 Task: Edit the duration of the event to 60 minutes.
Action: Mouse moved to (175, 212)
Screenshot: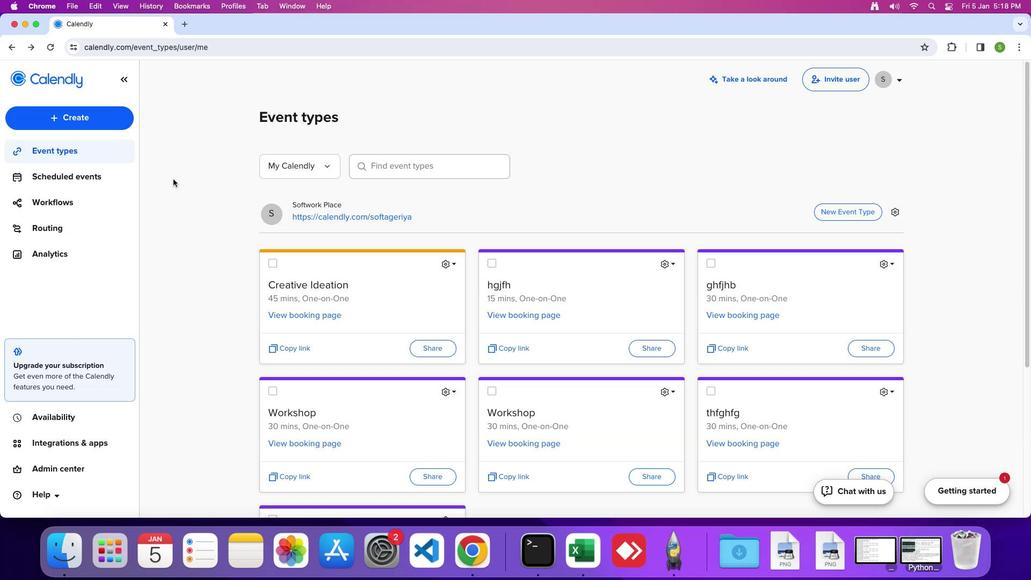 
Action: Mouse pressed left at (175, 212)
Screenshot: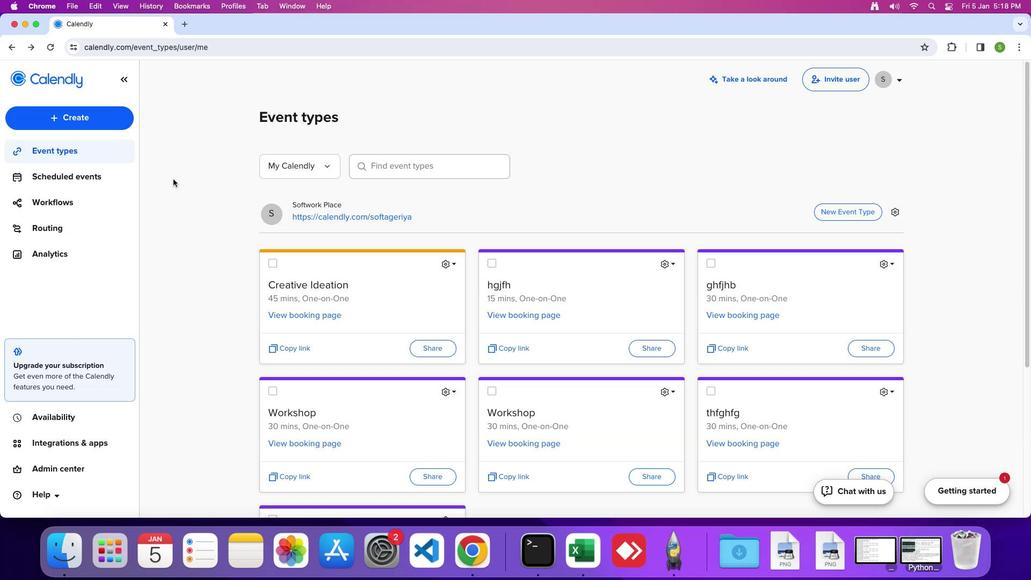 
Action: Mouse moved to (155, 177)
Screenshot: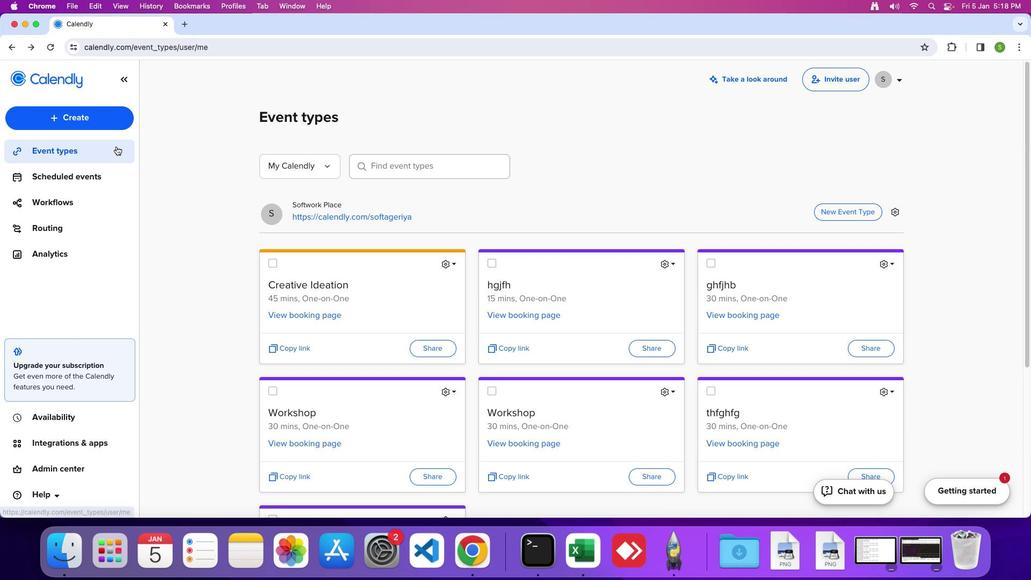 
Action: Mouse pressed left at (155, 177)
Screenshot: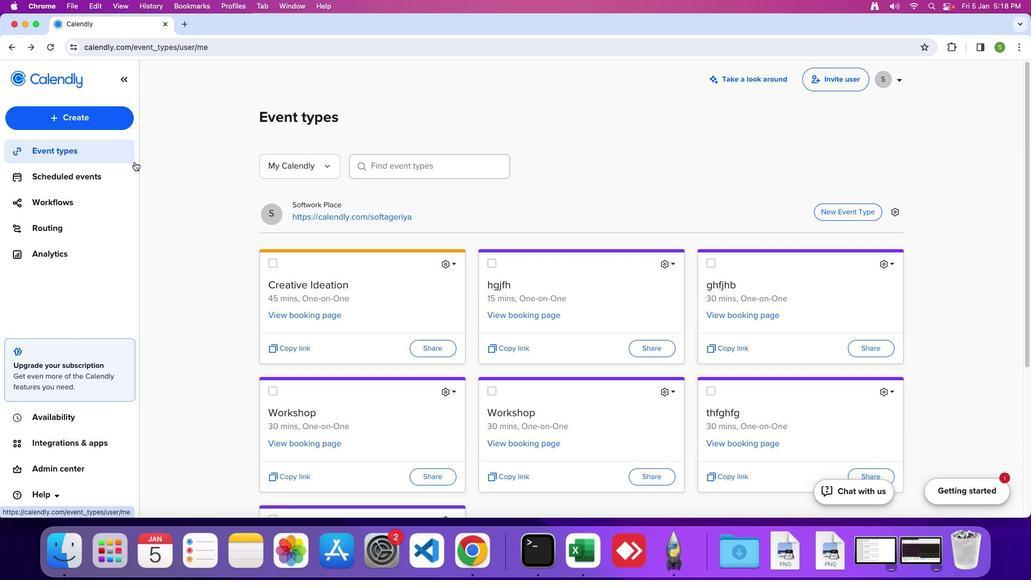 
Action: Mouse moved to (245, 280)
Screenshot: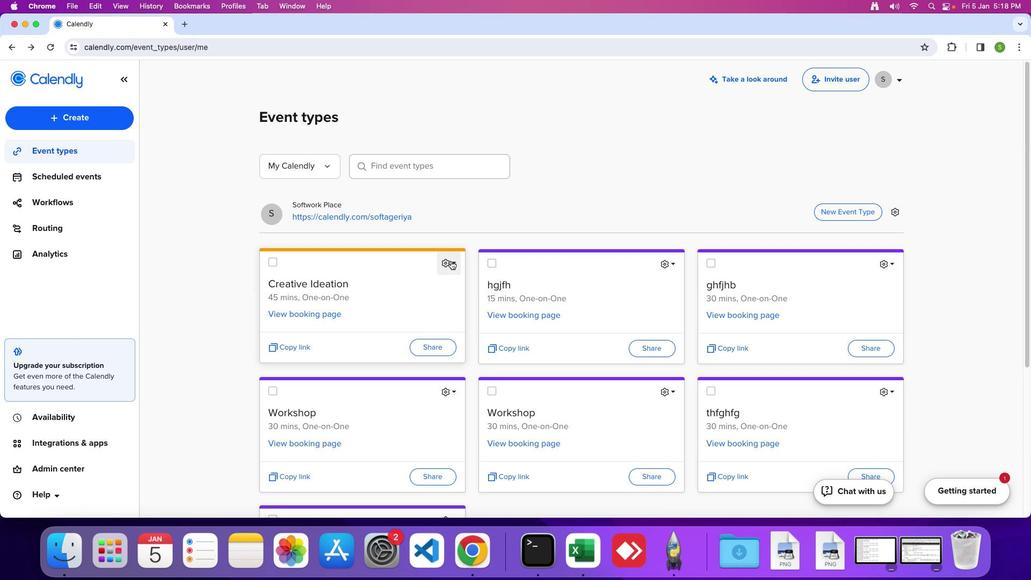 
Action: Mouse pressed left at (245, 280)
Screenshot: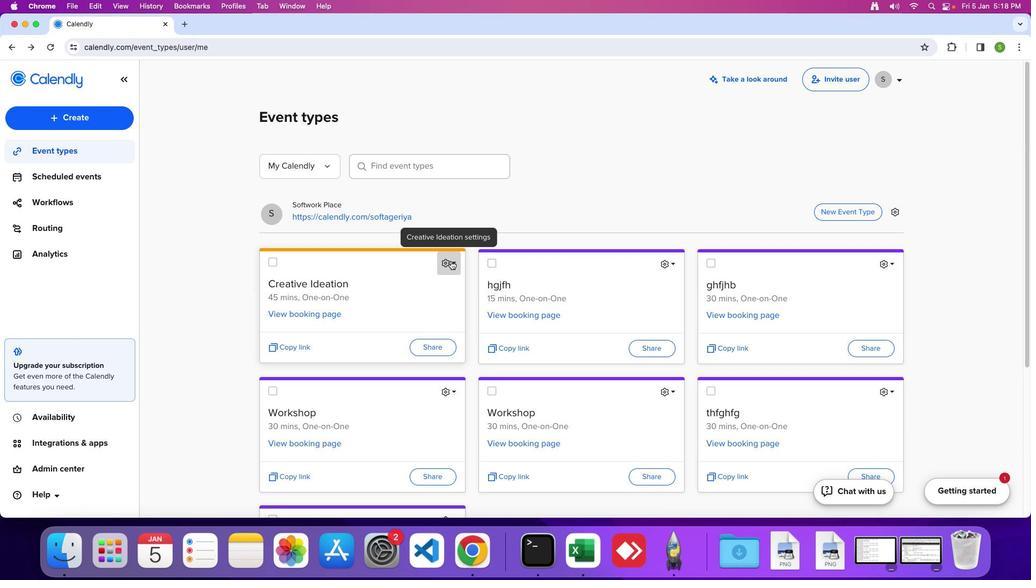
Action: Mouse moved to (240, 310)
Screenshot: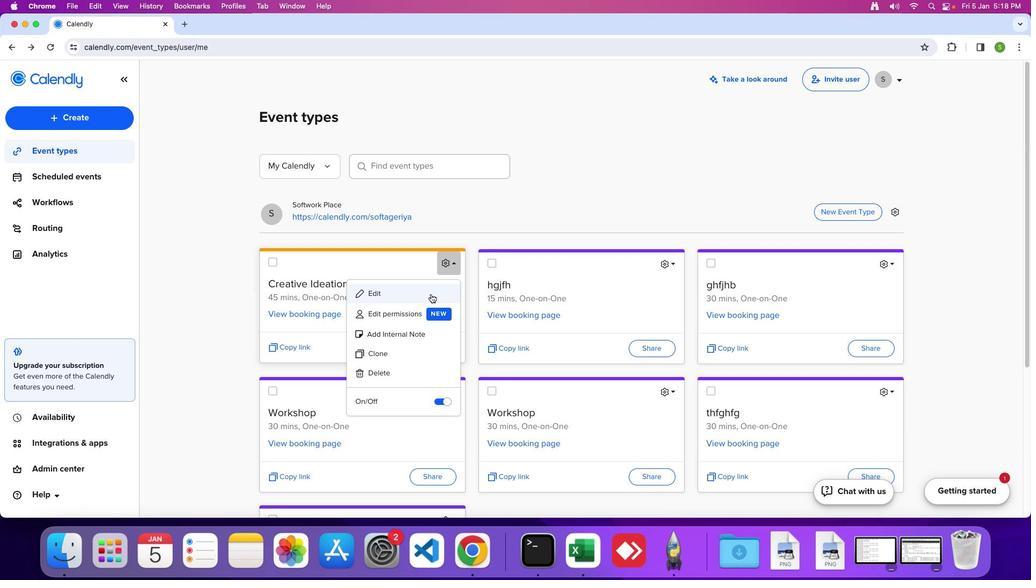 
Action: Mouse pressed left at (240, 310)
Screenshot: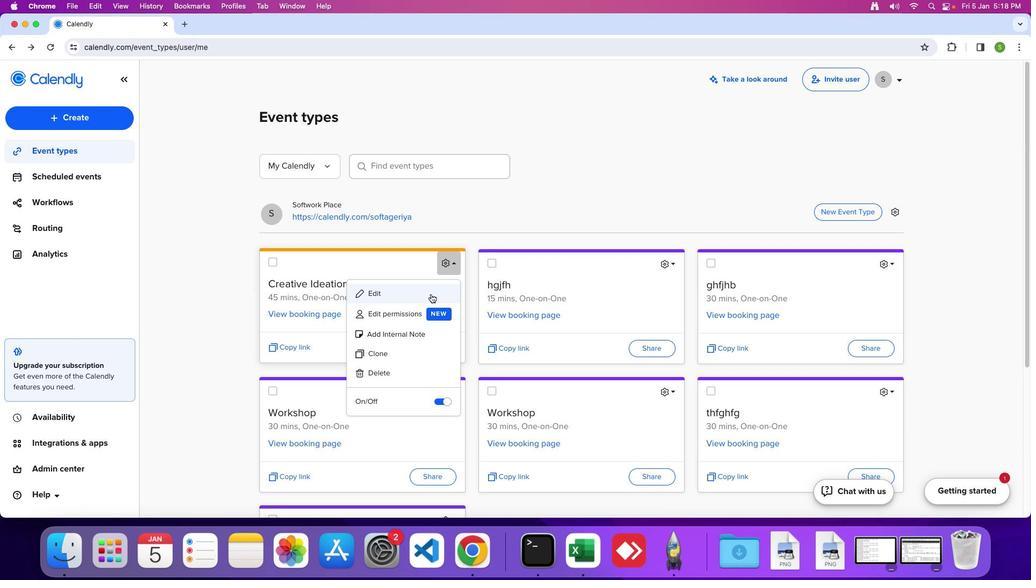 
Action: Mouse moved to (163, 193)
Screenshot: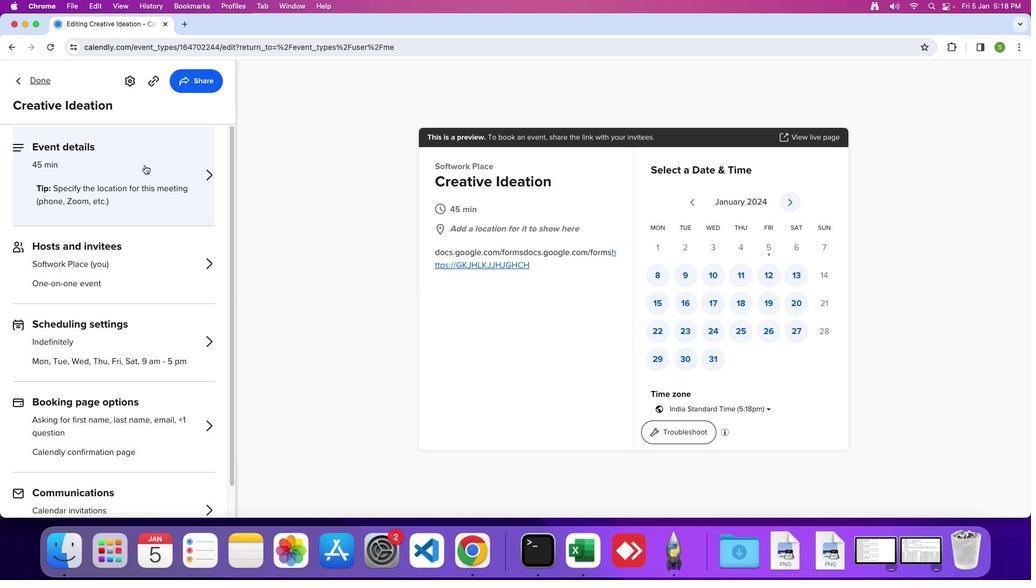 
Action: Mouse pressed left at (163, 193)
Screenshot: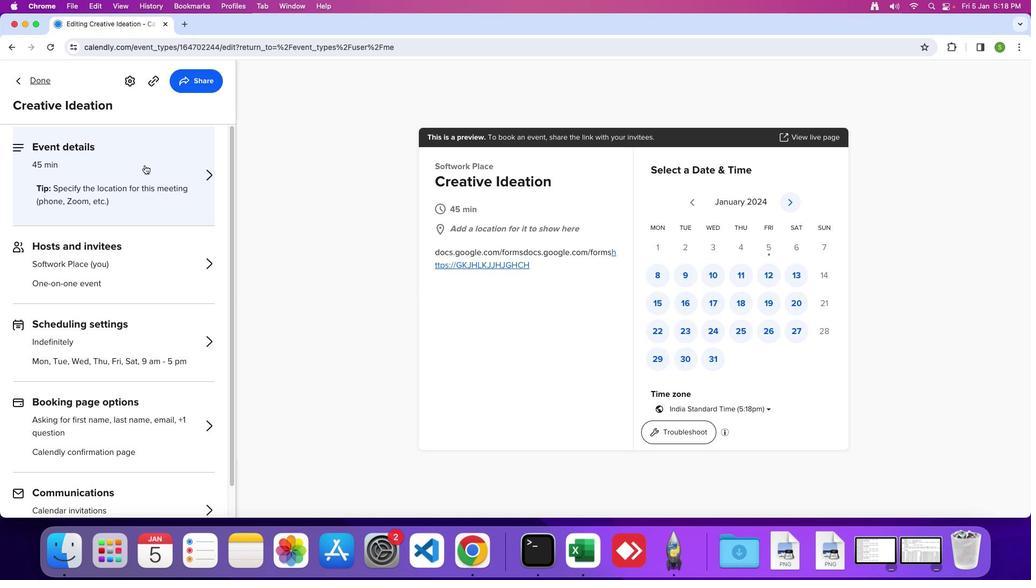 
Action: Mouse moved to (152, 237)
Screenshot: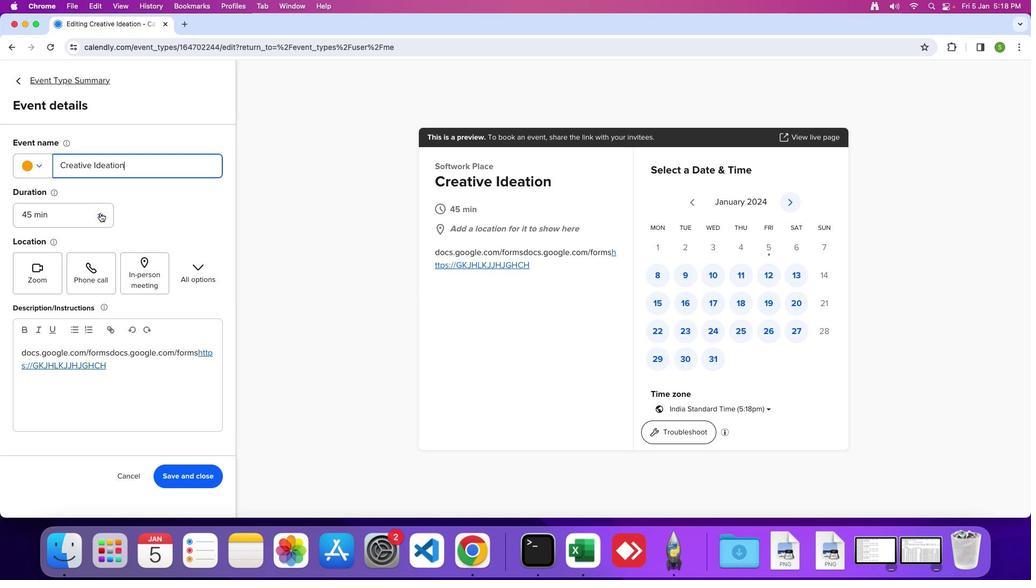 
Action: Mouse pressed left at (152, 237)
Screenshot: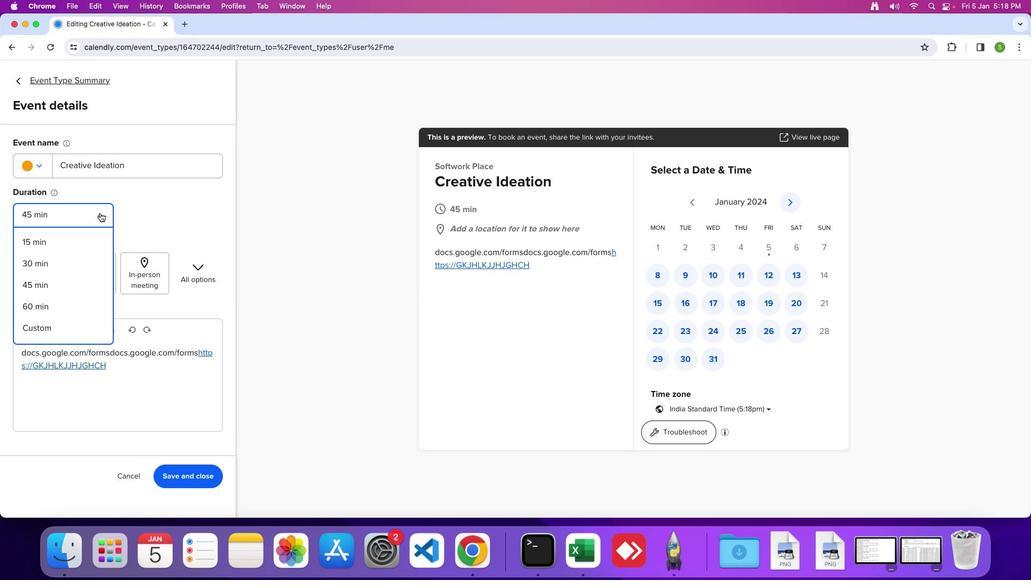 
Action: Mouse moved to (140, 325)
Screenshot: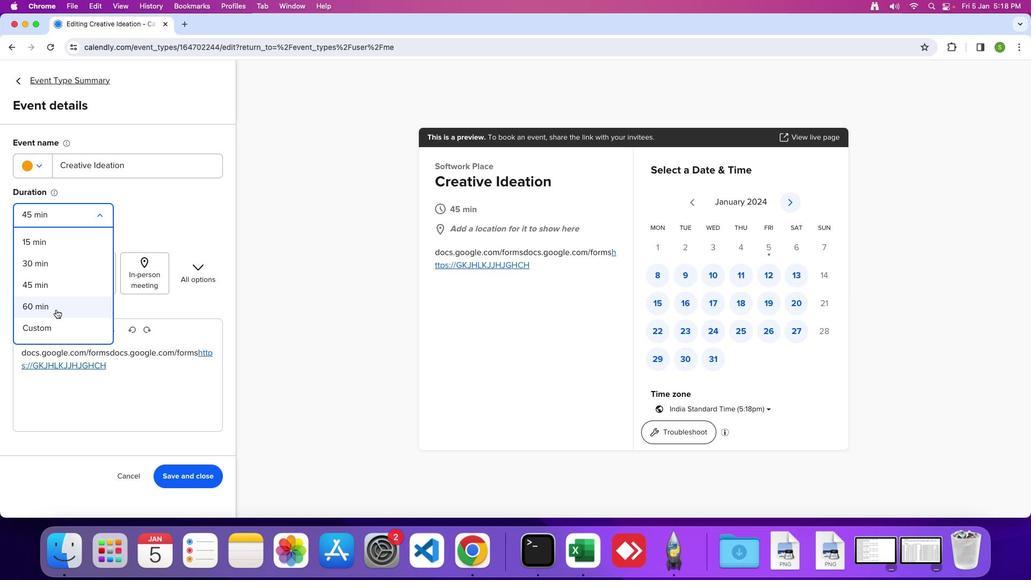 
Action: Mouse pressed left at (140, 325)
Screenshot: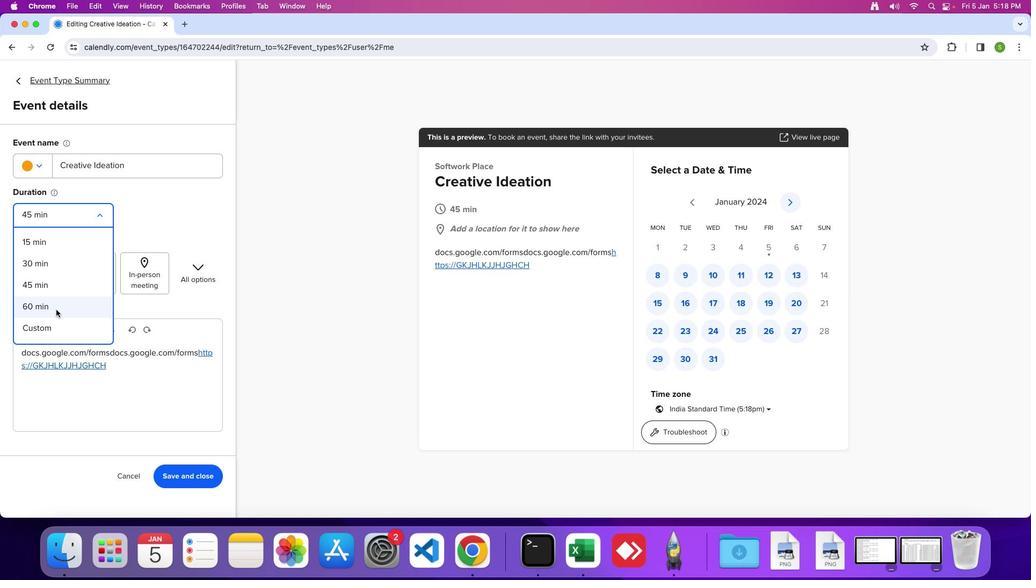 
Action: Mouse moved to (170, 475)
Screenshot: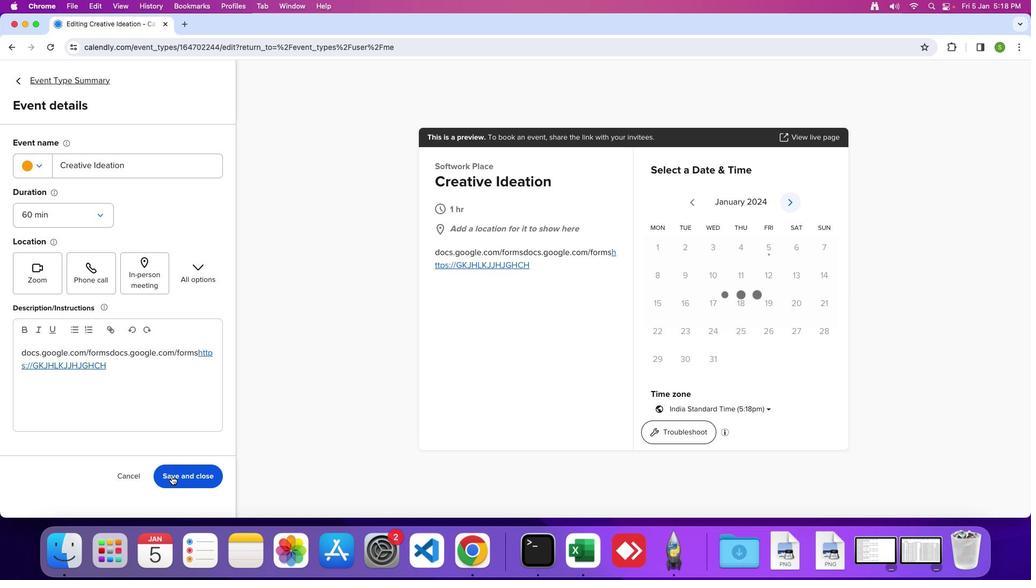 
Action: Mouse pressed left at (170, 475)
Screenshot: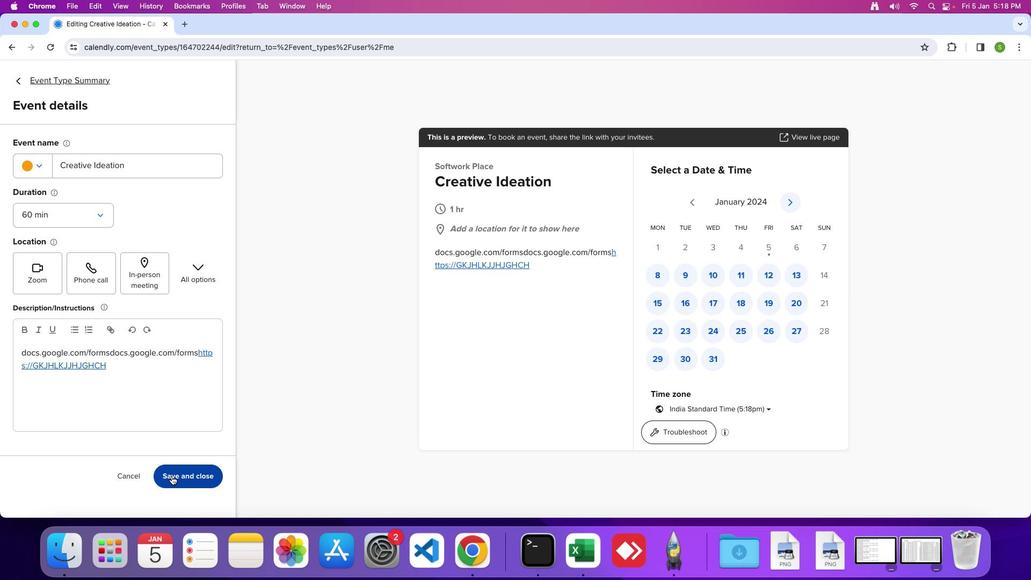 
Action: Mouse moved to (170, 476)
Screenshot: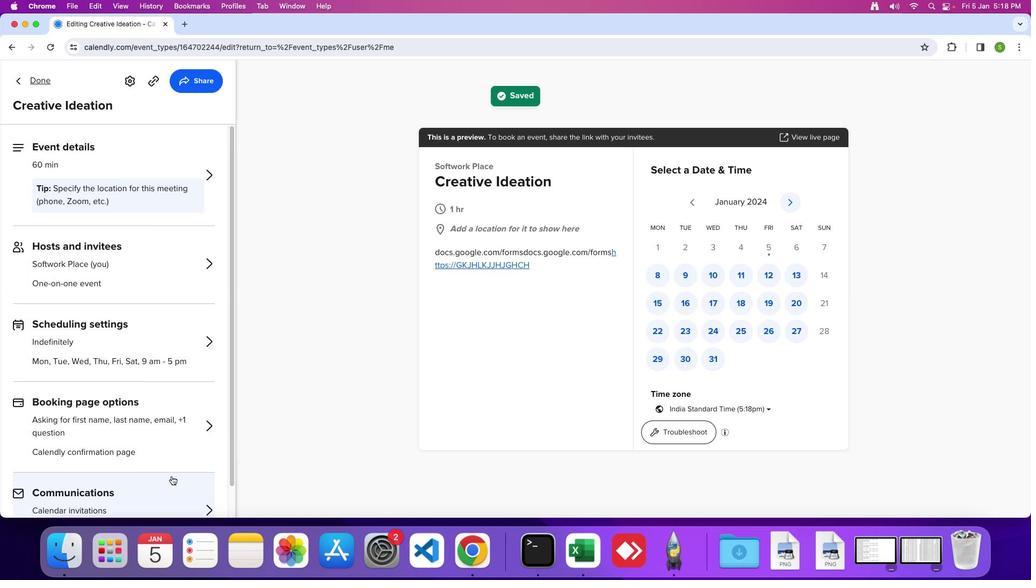 
